 Task: Search one way flight ticket for 3 adults, 3 children in premium economy from Brainerd: Brainerd Lakes Regional Airport to Gillette: Gillette Campbell County Airport on 5-1-2023. Choice of flights is Southwest. Price is upto 89000. Outbound departure time preference is 10:15.
Action: Mouse moved to (306, 431)
Screenshot: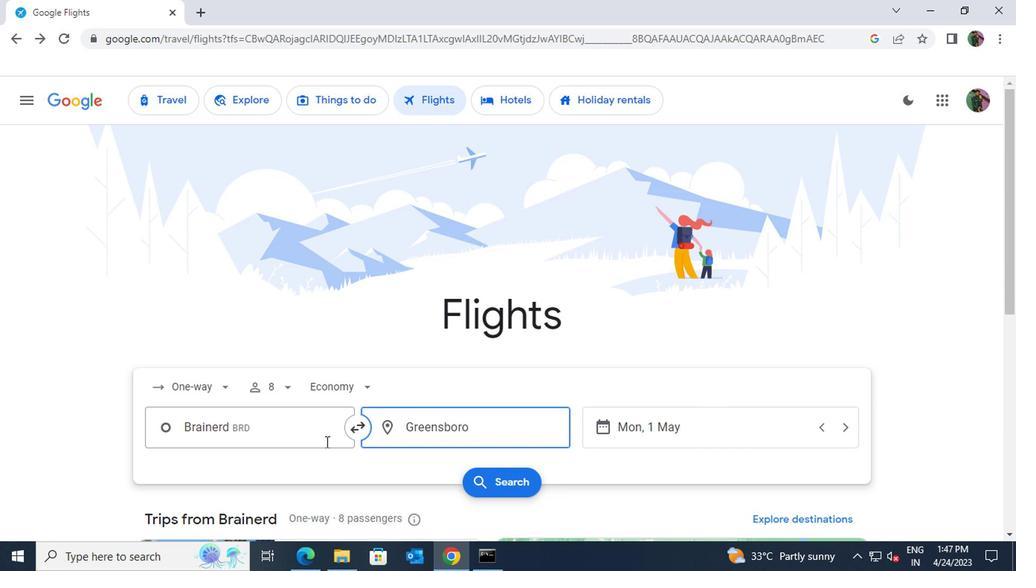 
Action: Mouse pressed left at (306, 431)
Screenshot: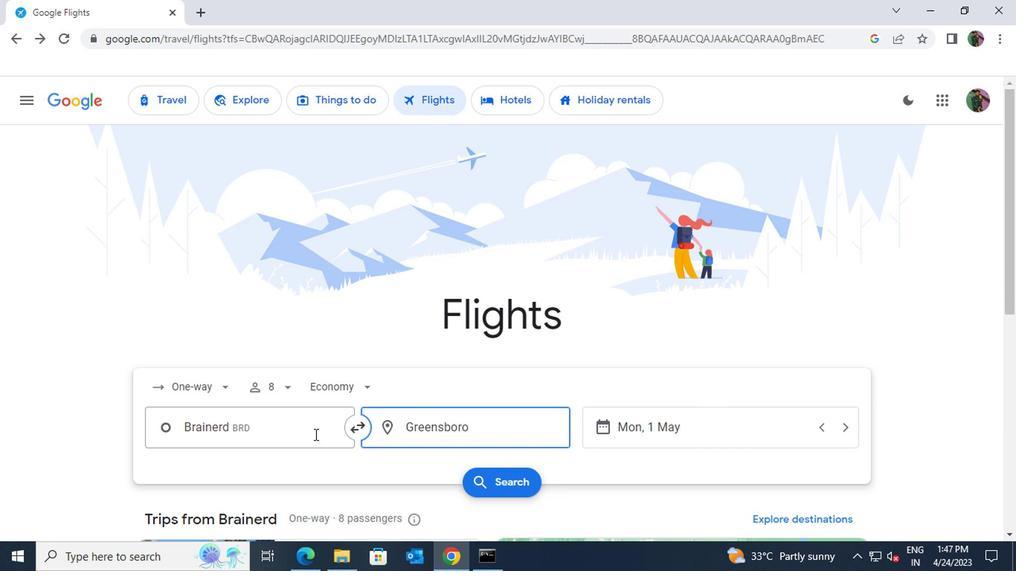 
Action: Key pressed brainerd<Key.space>lakes
Screenshot: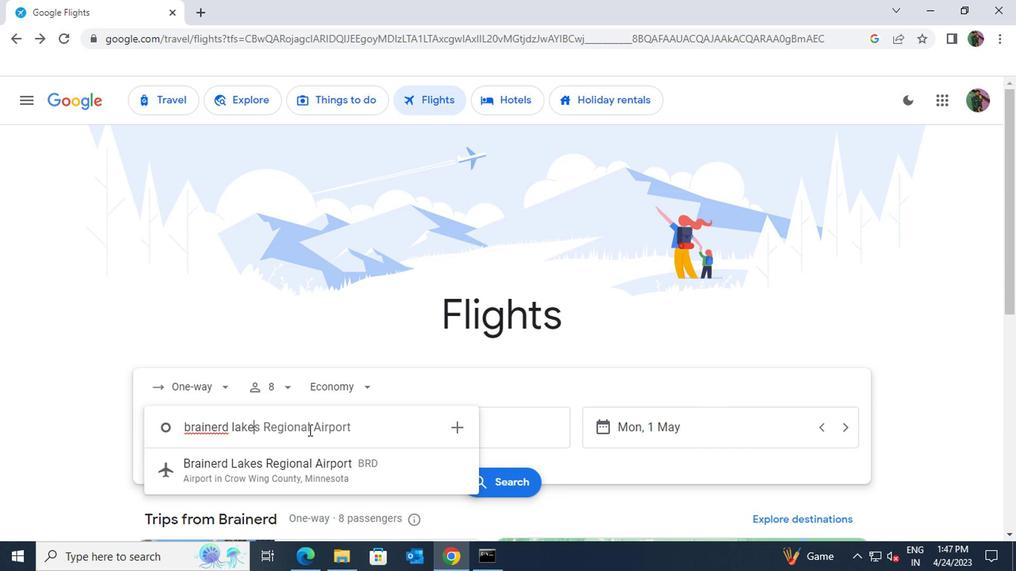
Action: Mouse moved to (311, 477)
Screenshot: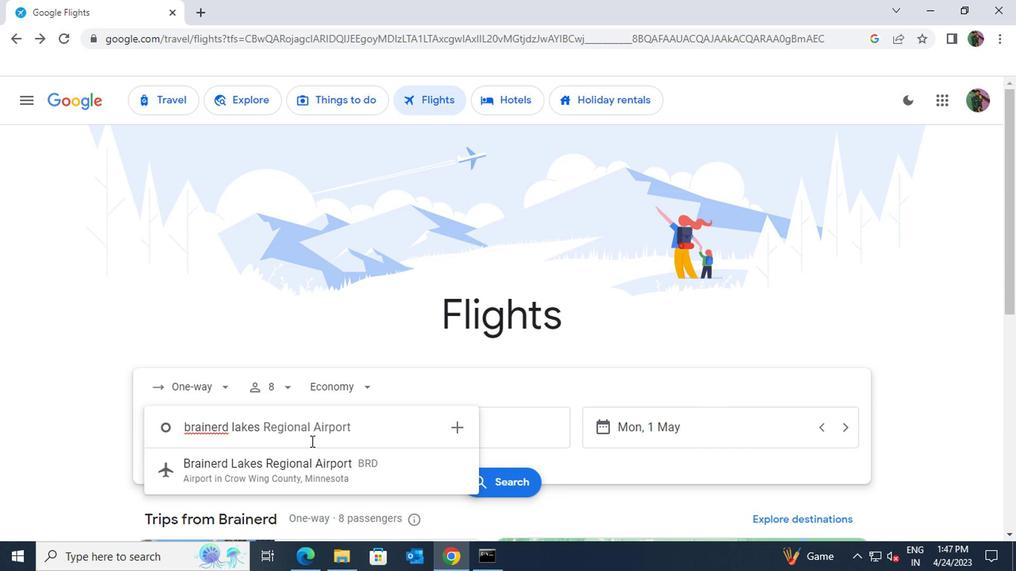 
Action: Mouse pressed left at (311, 477)
Screenshot: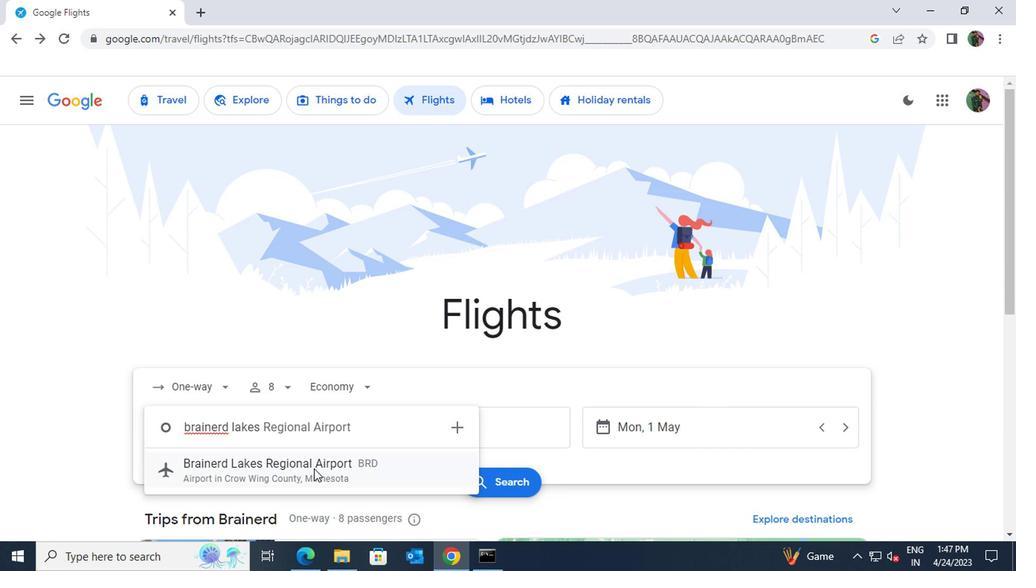 
Action: Mouse moved to (414, 429)
Screenshot: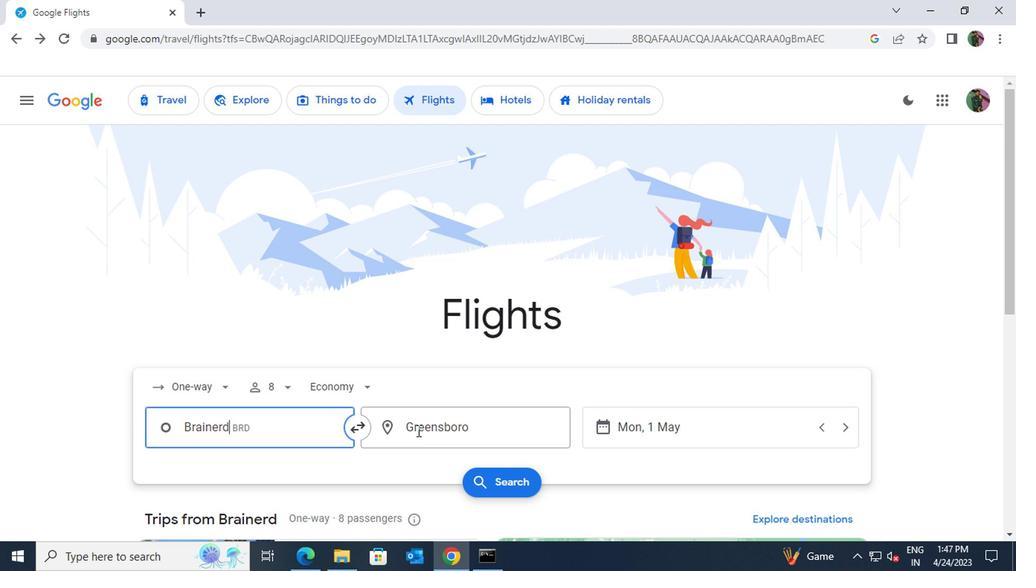 
Action: Mouse pressed left at (414, 429)
Screenshot: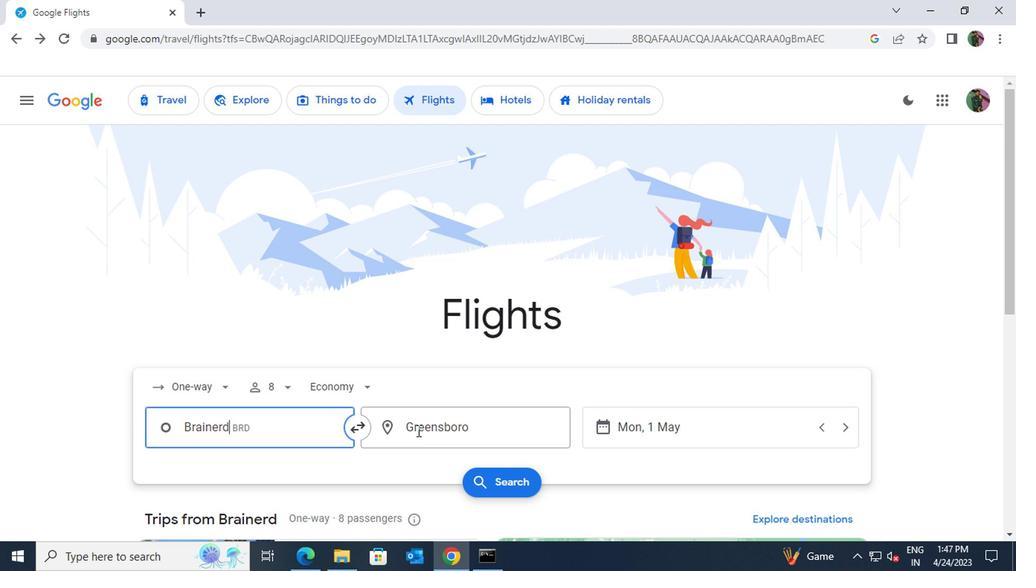 
Action: Key pressed gillett
Screenshot: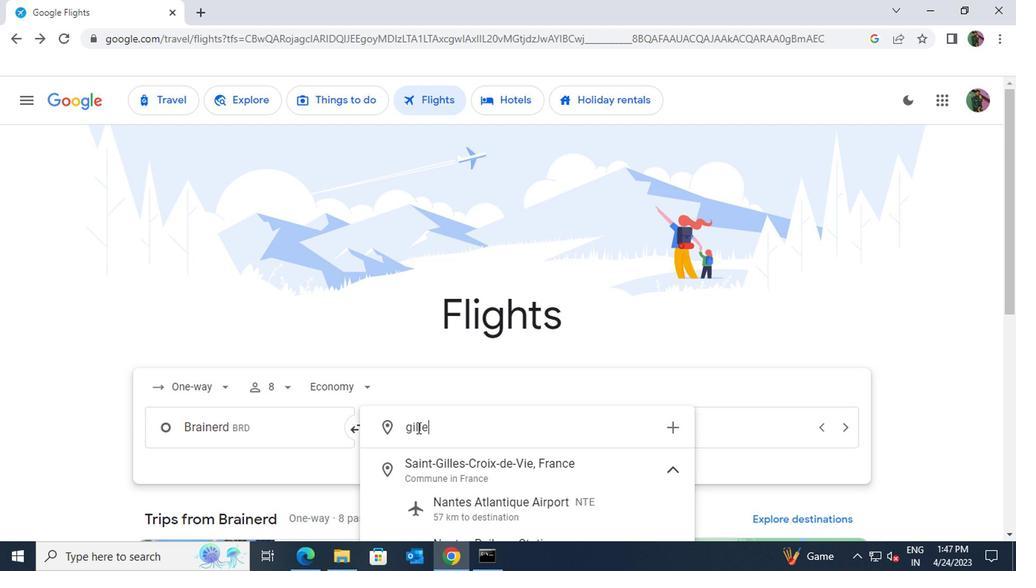 
Action: Mouse moved to (480, 462)
Screenshot: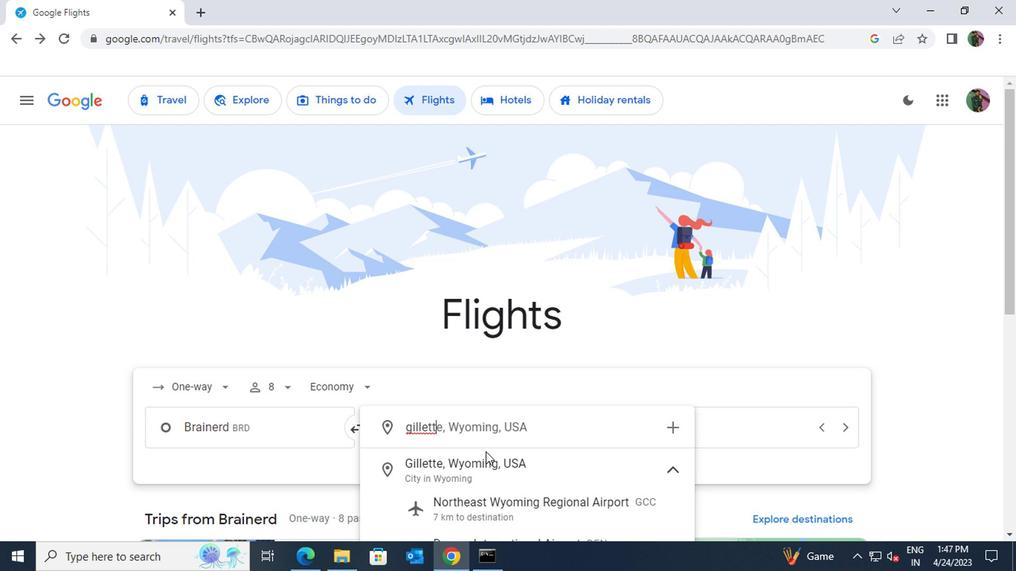 
Action: Mouse pressed left at (480, 462)
Screenshot: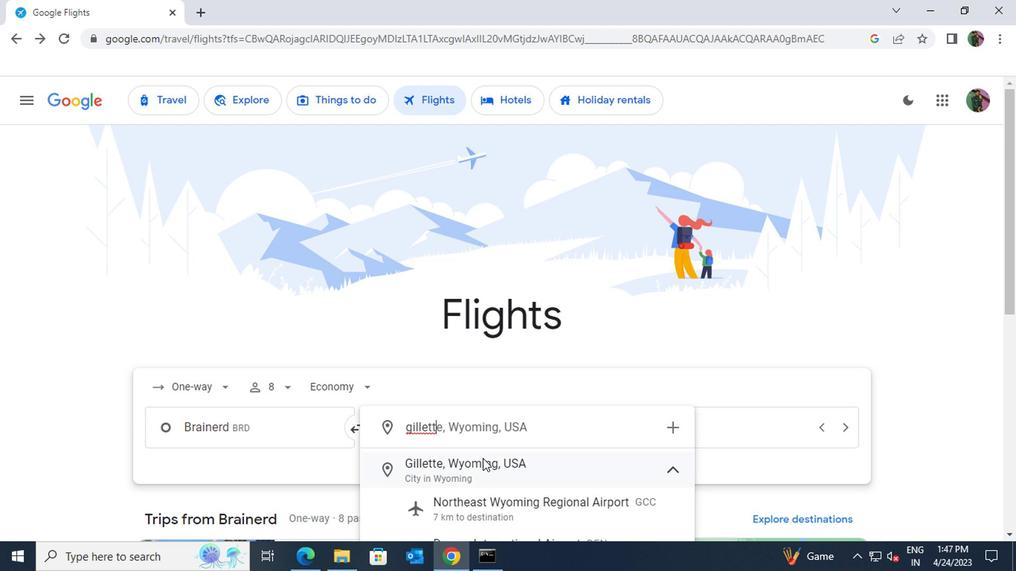
Action: Mouse moved to (280, 390)
Screenshot: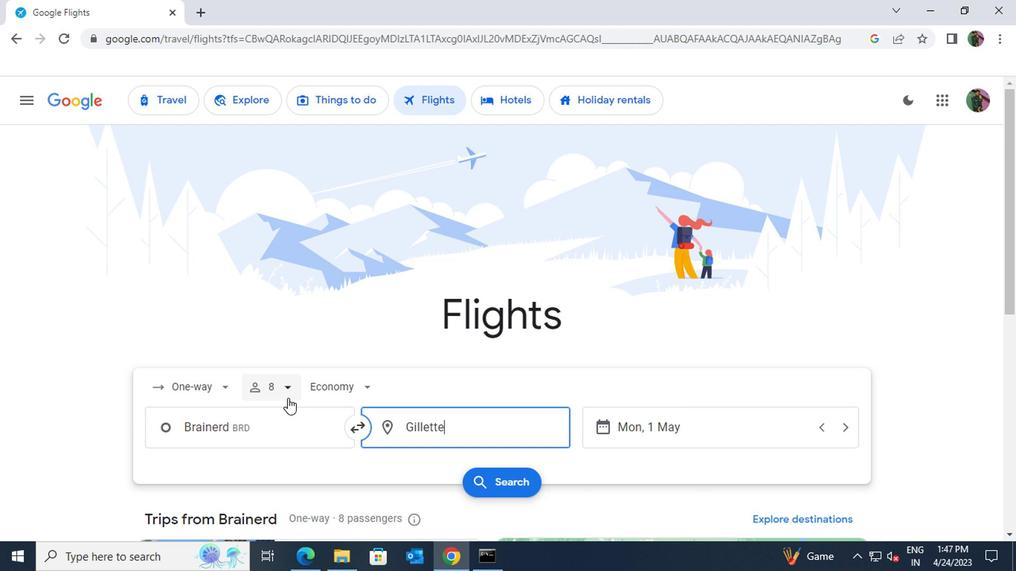 
Action: Mouse pressed left at (280, 390)
Screenshot: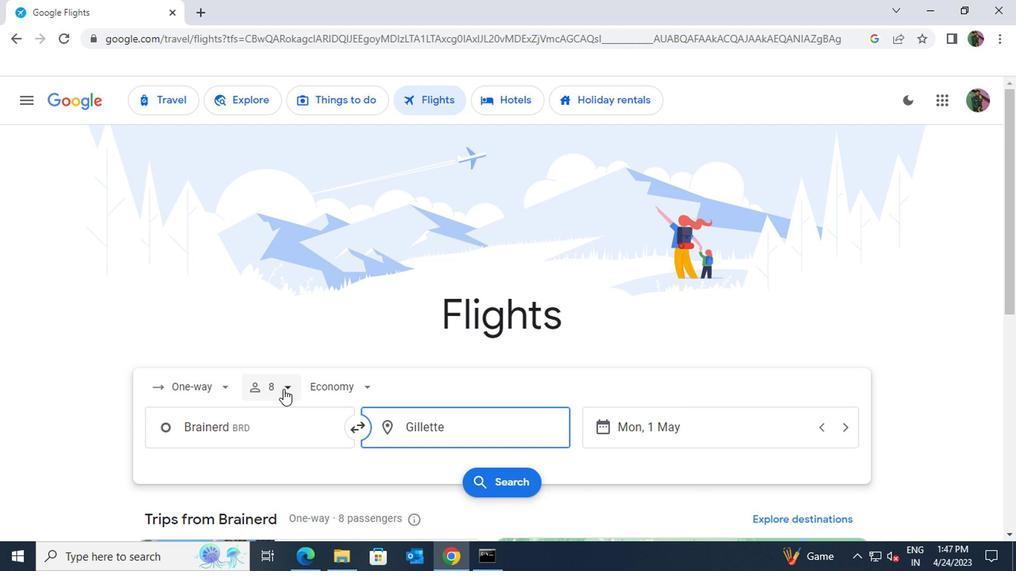 
Action: Mouse moved to (390, 427)
Screenshot: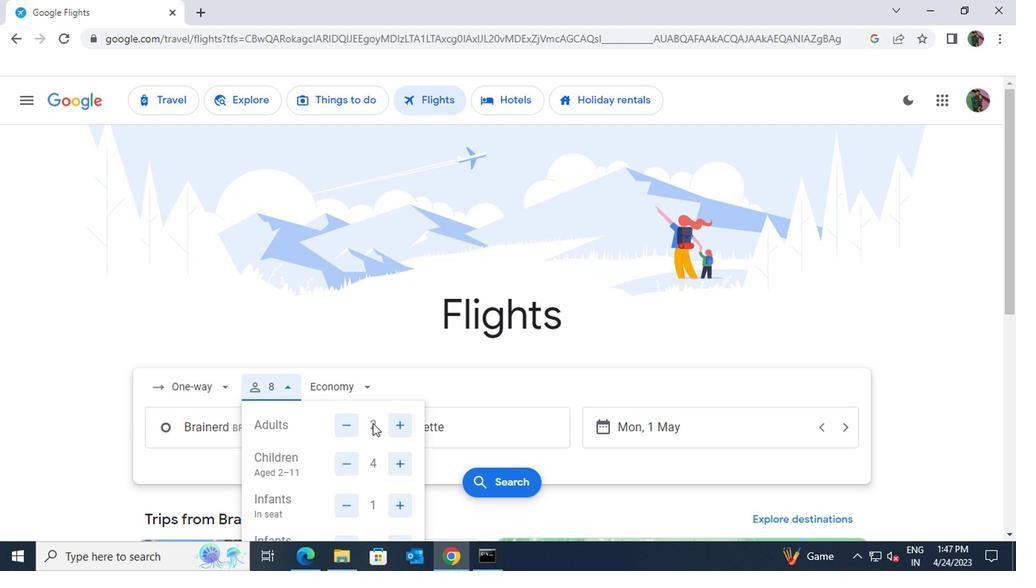 
Action: Mouse pressed left at (390, 427)
Screenshot: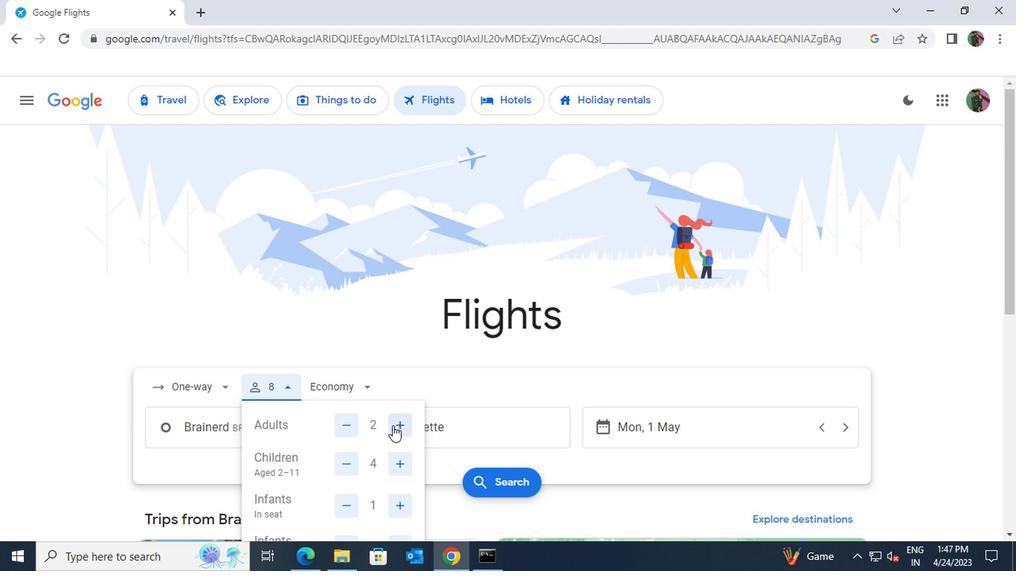 
Action: Mouse moved to (340, 460)
Screenshot: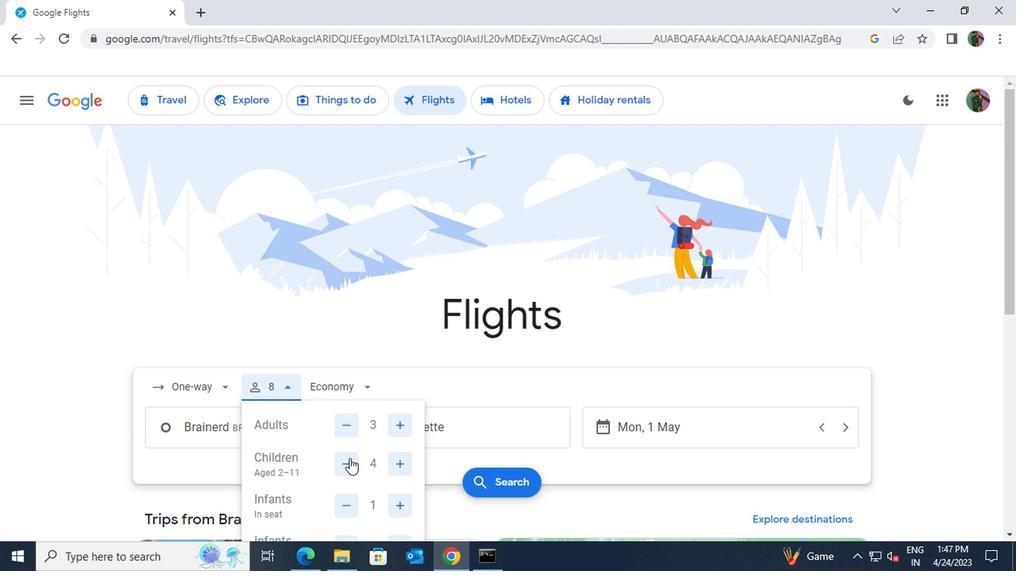
Action: Mouse pressed left at (340, 460)
Screenshot: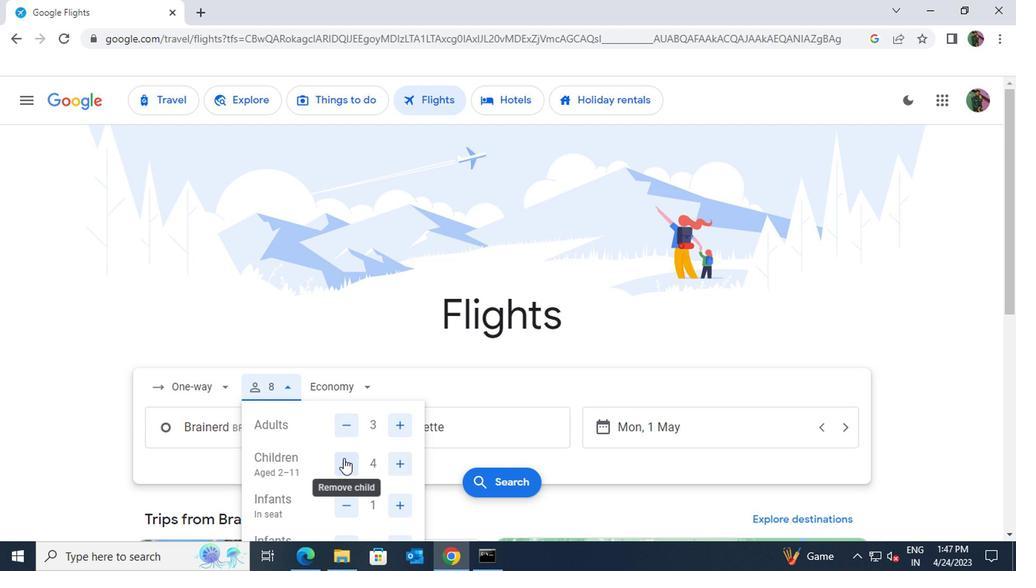 
Action: Mouse scrolled (340, 459) with delta (0, -1)
Screenshot: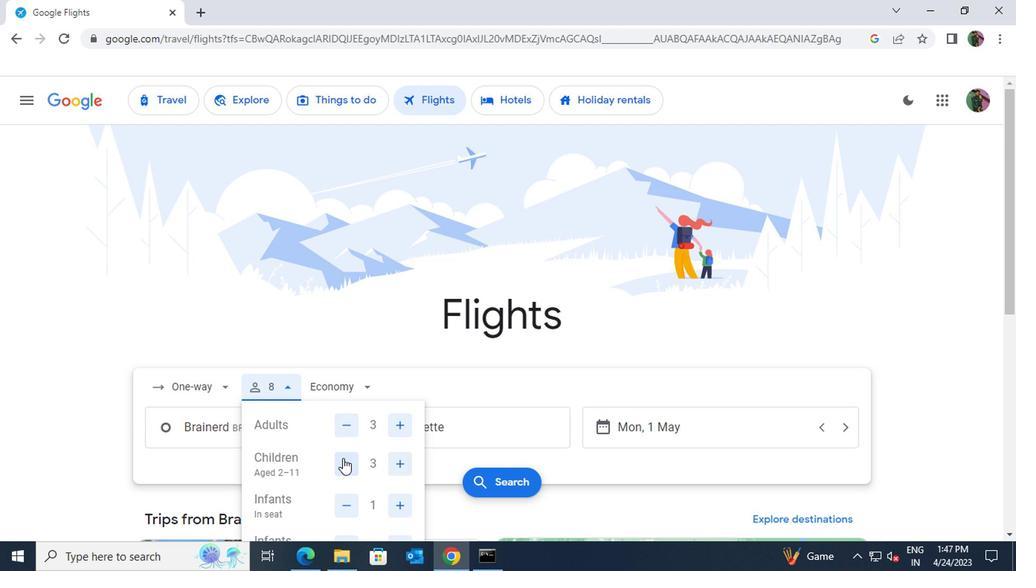 
Action: Mouse moved to (342, 434)
Screenshot: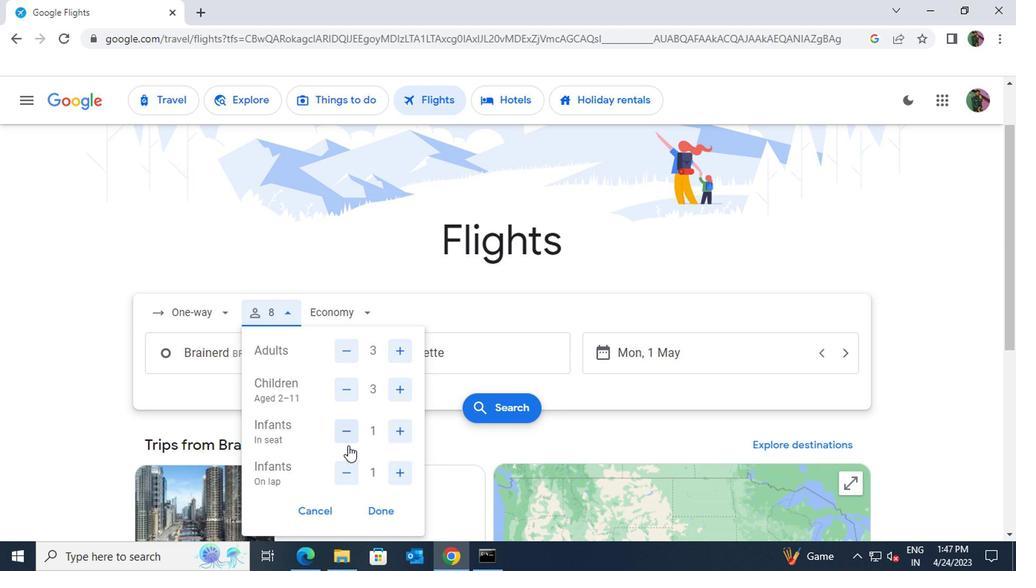 
Action: Mouse pressed left at (342, 434)
Screenshot: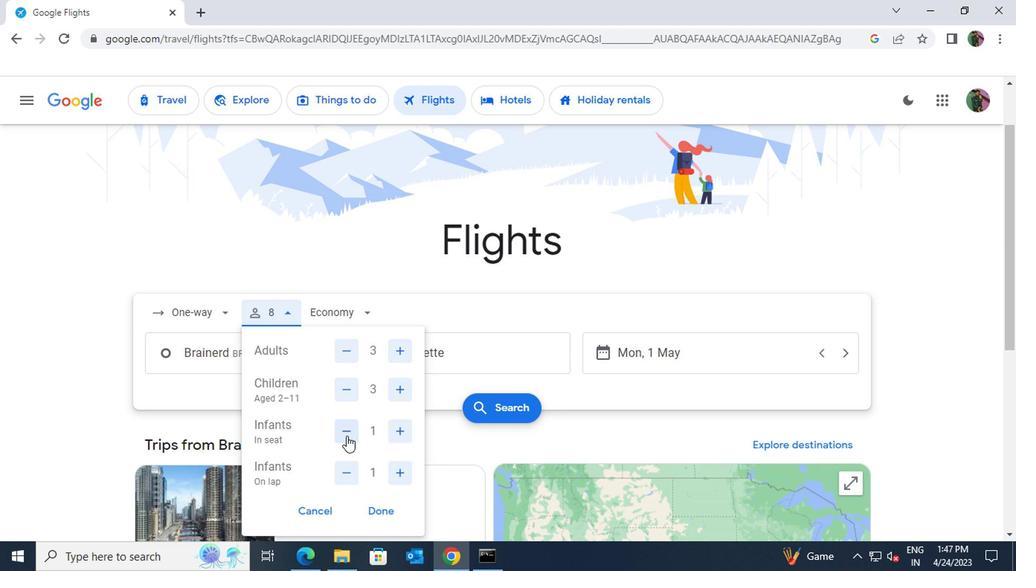 
Action: Mouse moved to (346, 471)
Screenshot: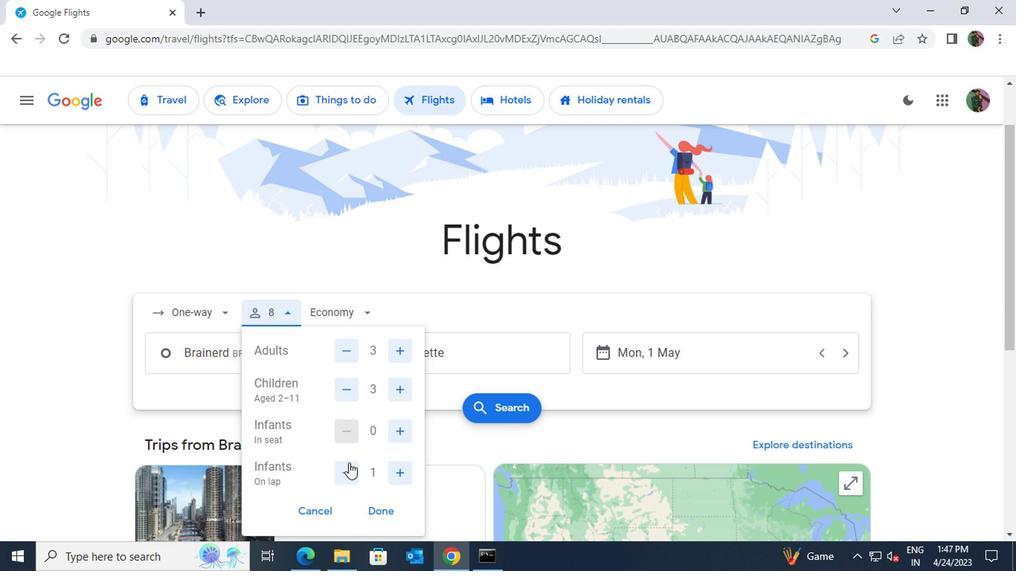 
Action: Mouse pressed left at (346, 471)
Screenshot: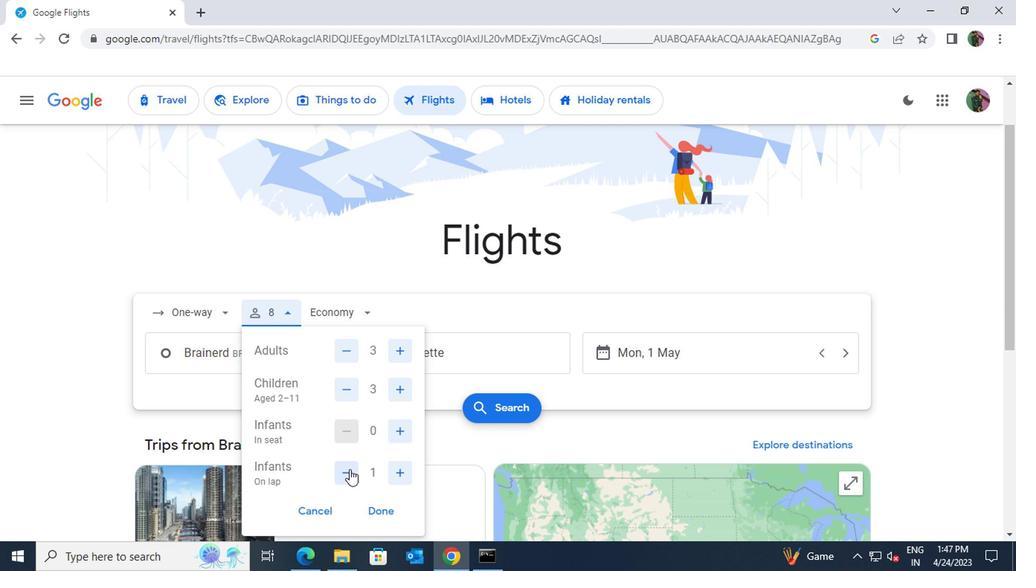 
Action: Mouse moved to (366, 515)
Screenshot: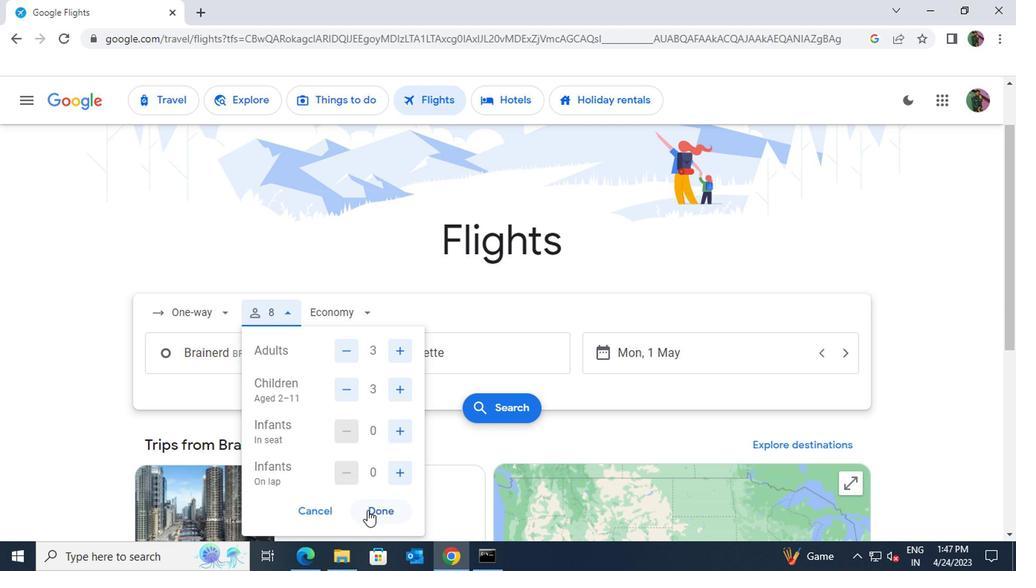 
Action: Mouse pressed left at (366, 515)
Screenshot: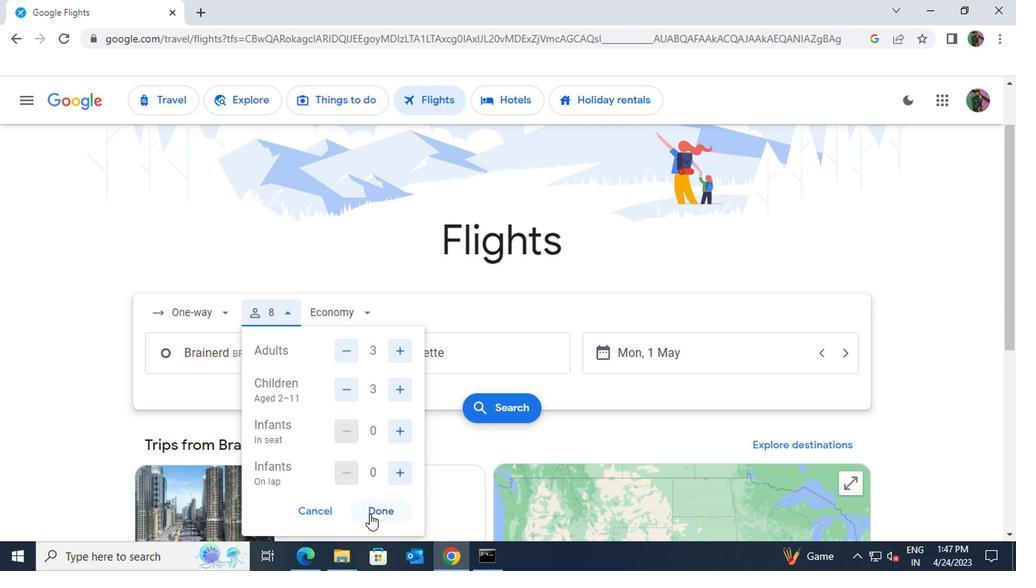 
Action: Mouse moved to (599, 355)
Screenshot: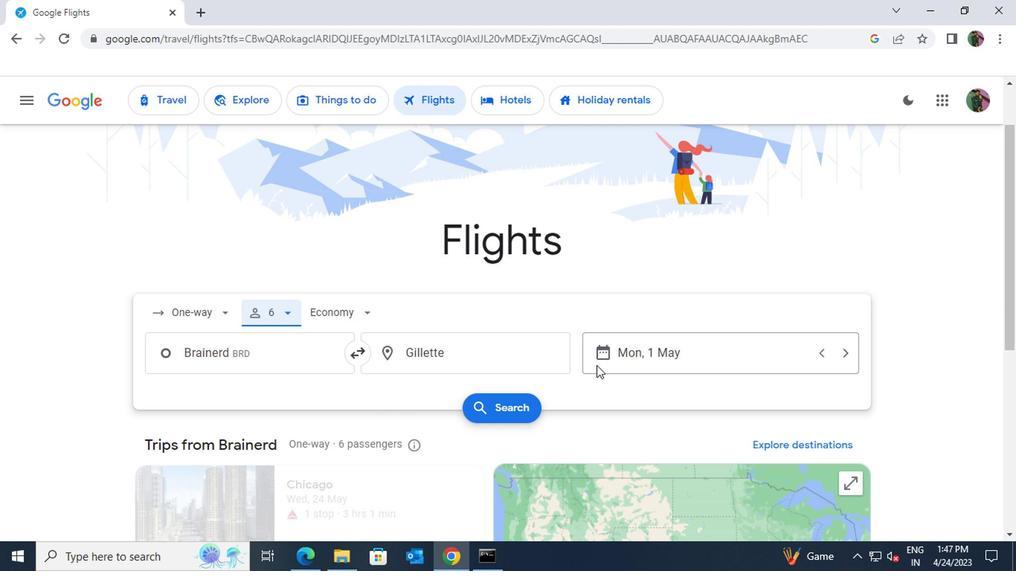 
Action: Mouse pressed left at (599, 355)
Screenshot: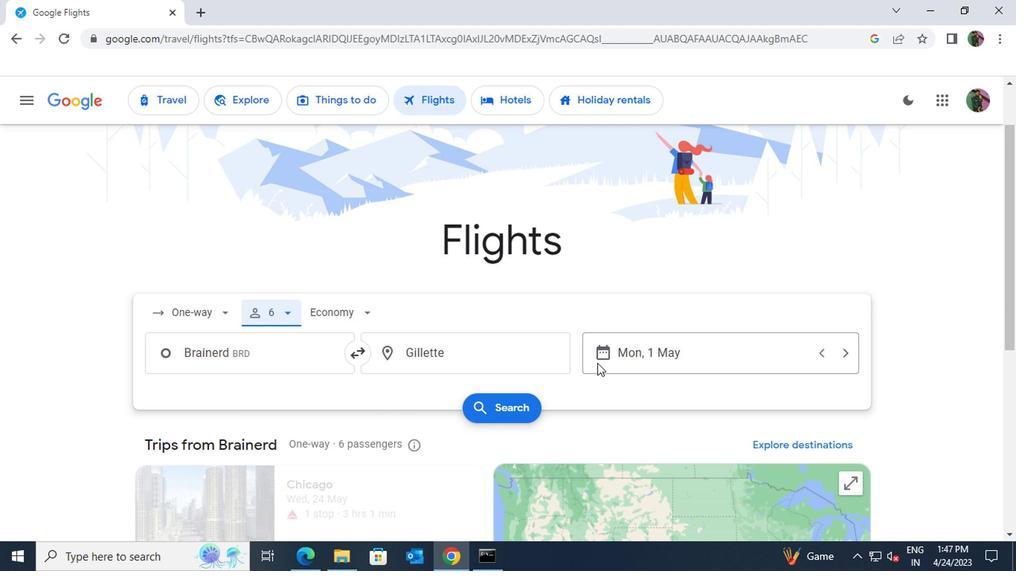 
Action: Mouse moved to (643, 267)
Screenshot: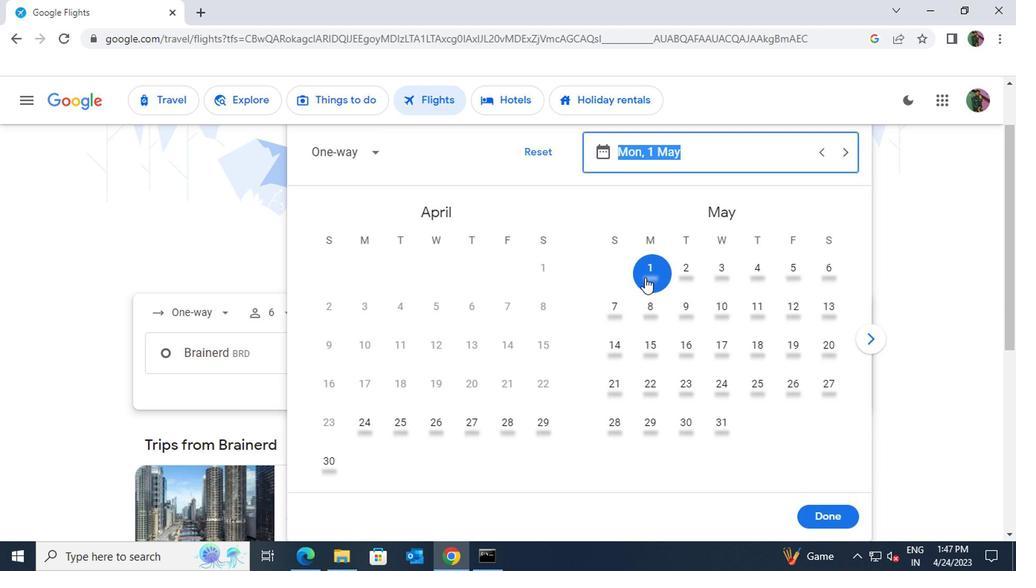 
Action: Mouse pressed left at (643, 267)
Screenshot: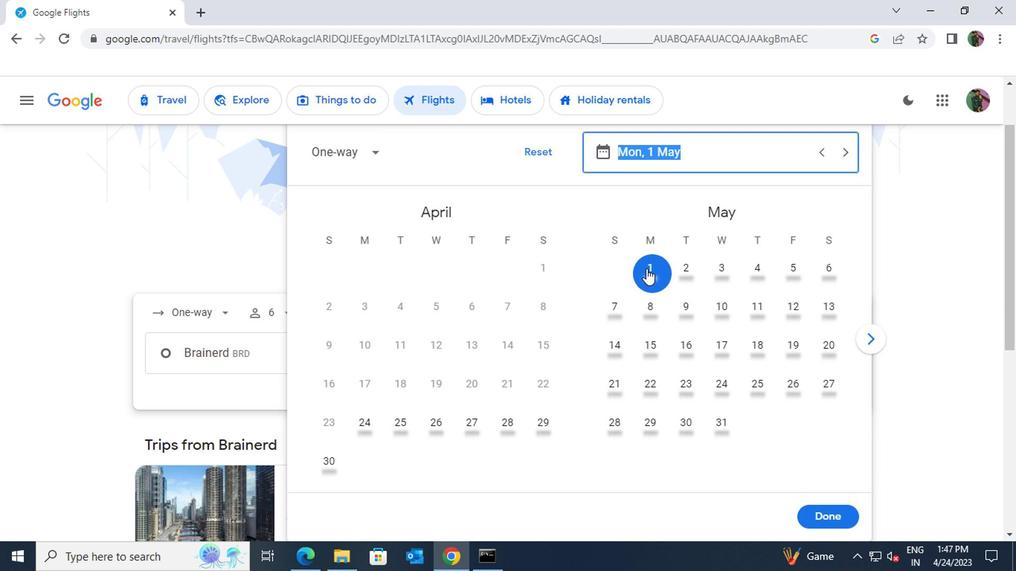 
Action: Mouse moved to (815, 512)
Screenshot: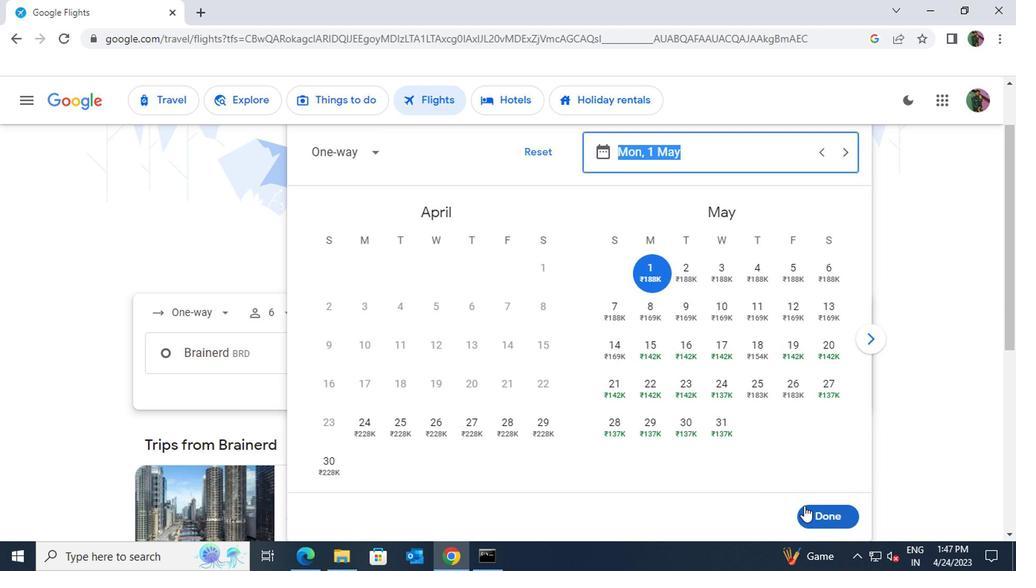 
Action: Mouse pressed left at (815, 512)
Screenshot: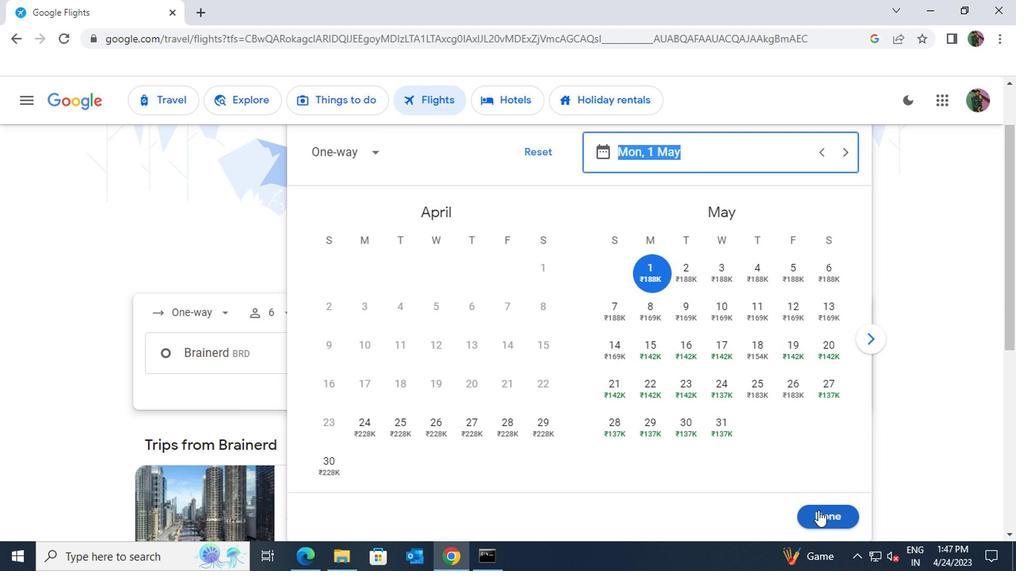 
Action: Mouse moved to (516, 409)
Screenshot: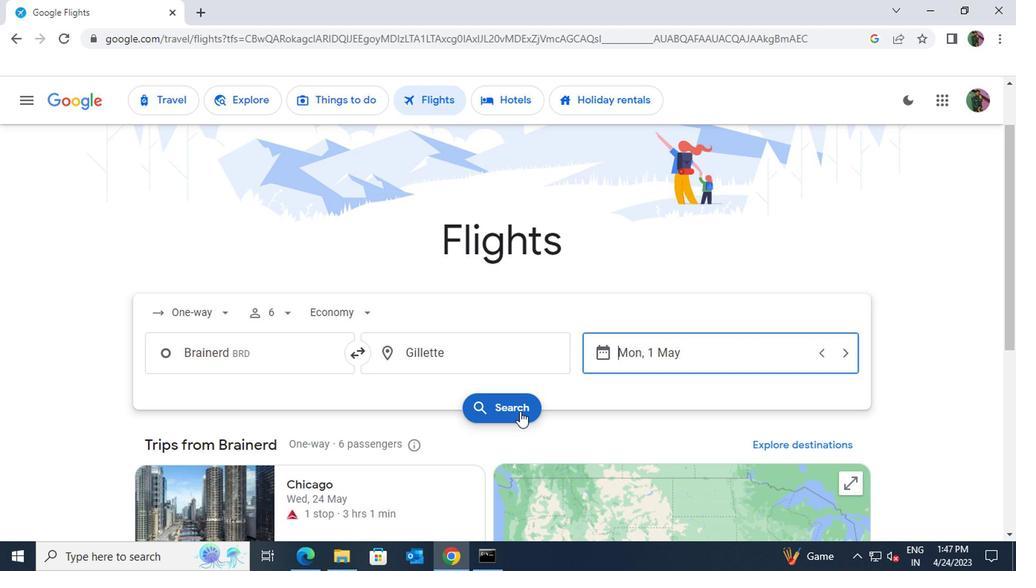 
Action: Mouse pressed left at (516, 409)
Screenshot: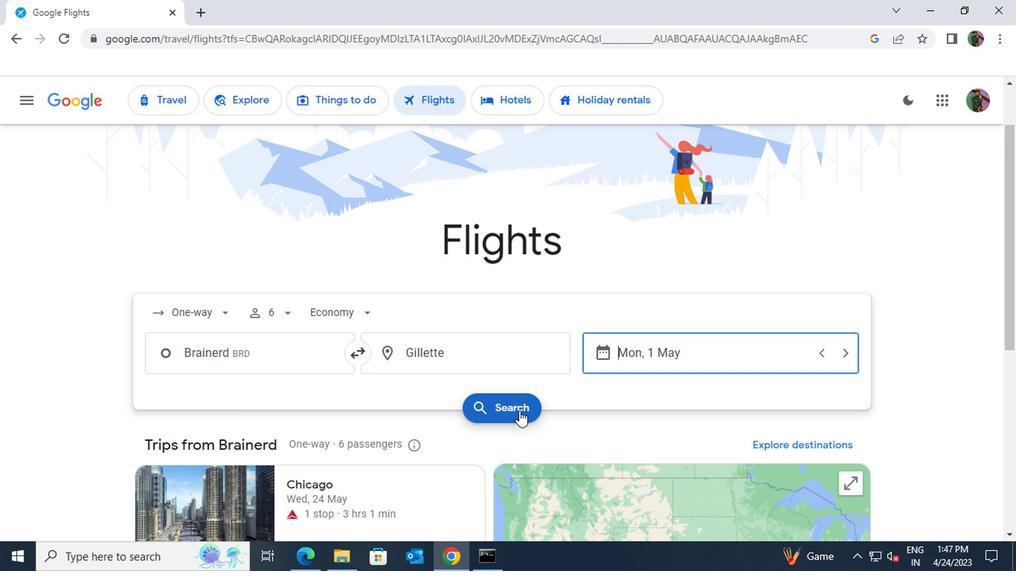 
Action: Mouse moved to (350, 236)
Screenshot: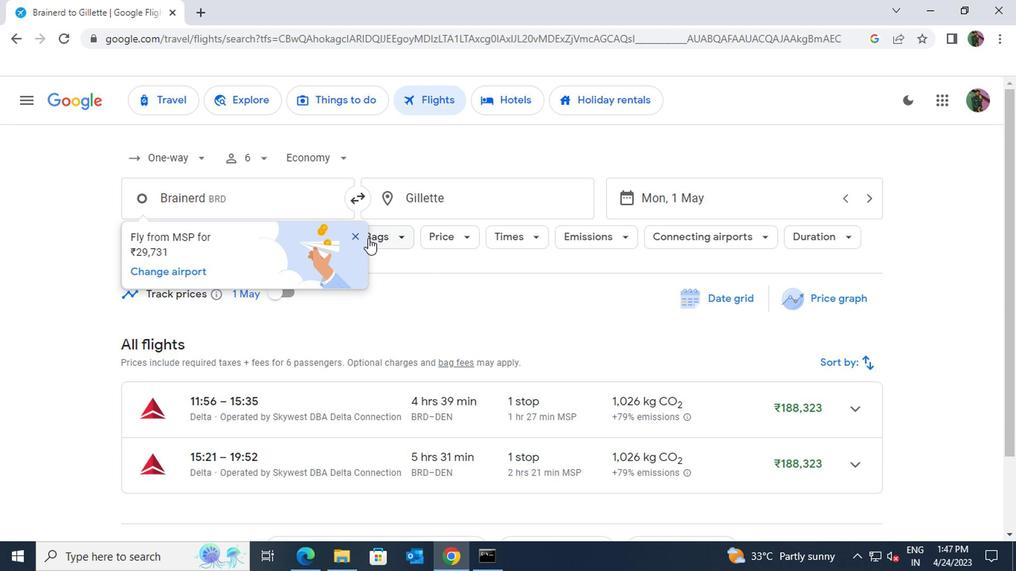 
Action: Mouse pressed left at (350, 236)
Screenshot: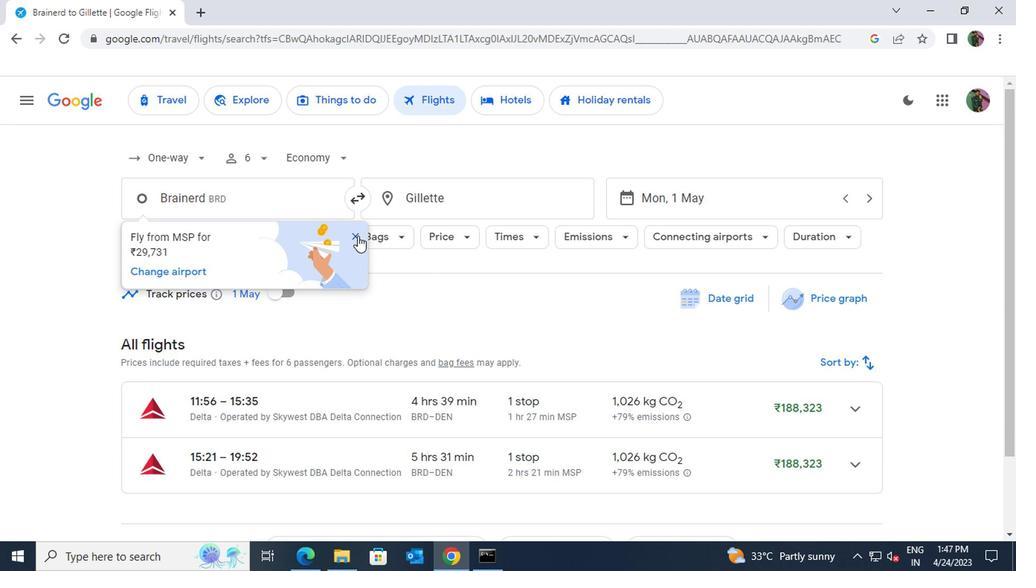 
Action: Mouse moved to (467, 243)
Screenshot: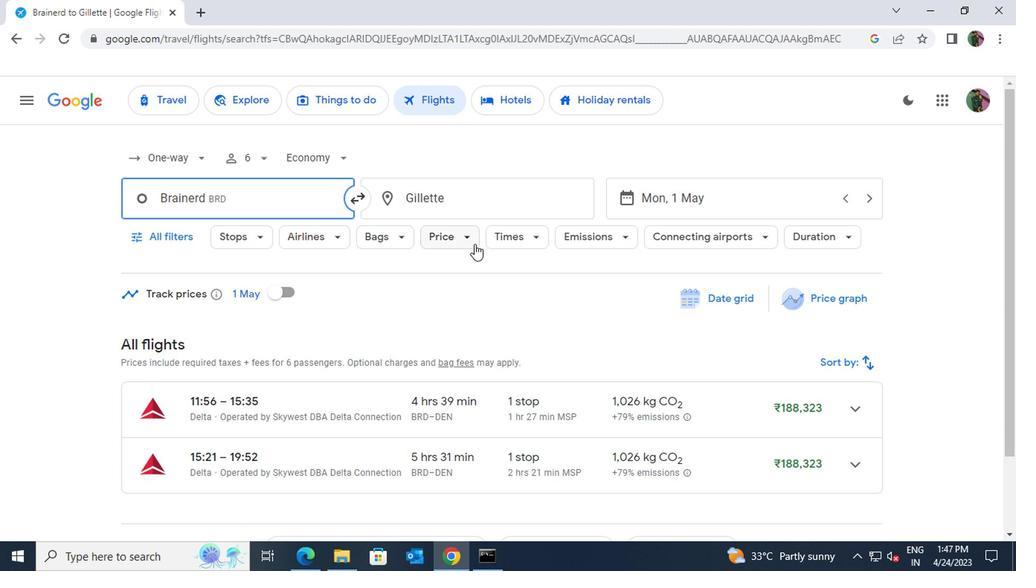 
Action: Mouse pressed left at (467, 243)
Screenshot: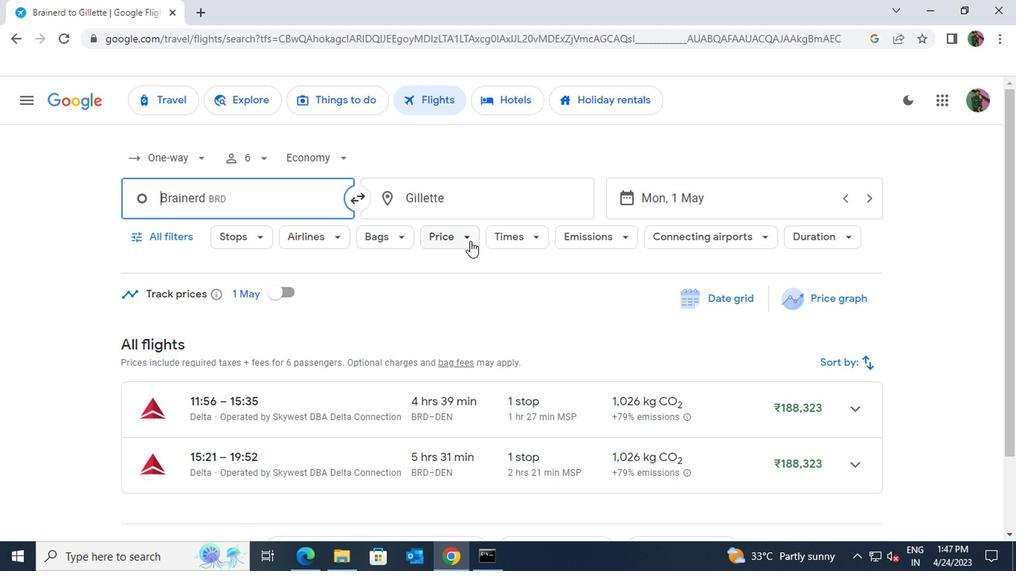
Action: Mouse moved to (661, 337)
Screenshot: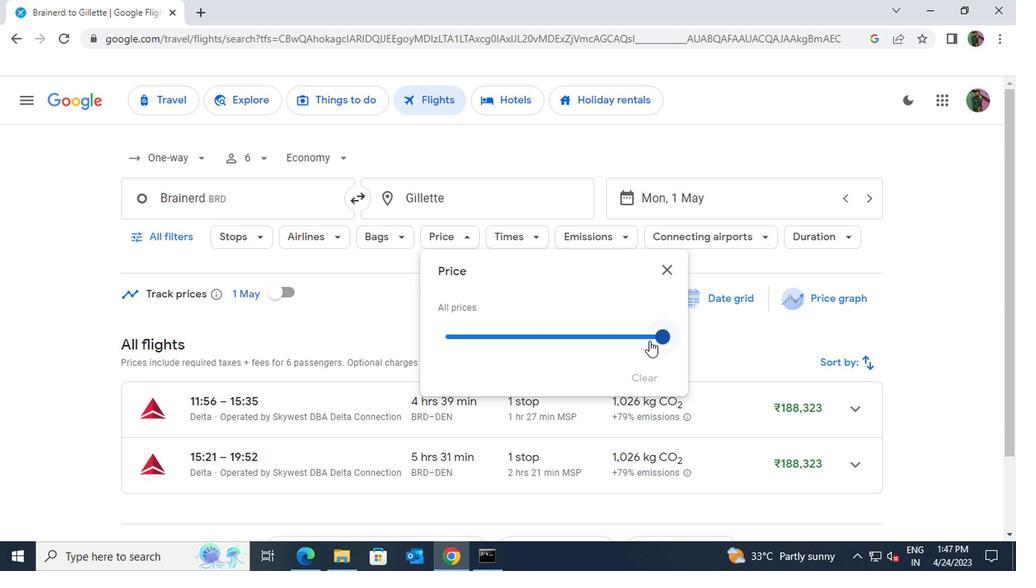 
Action: Mouse pressed left at (661, 337)
Screenshot: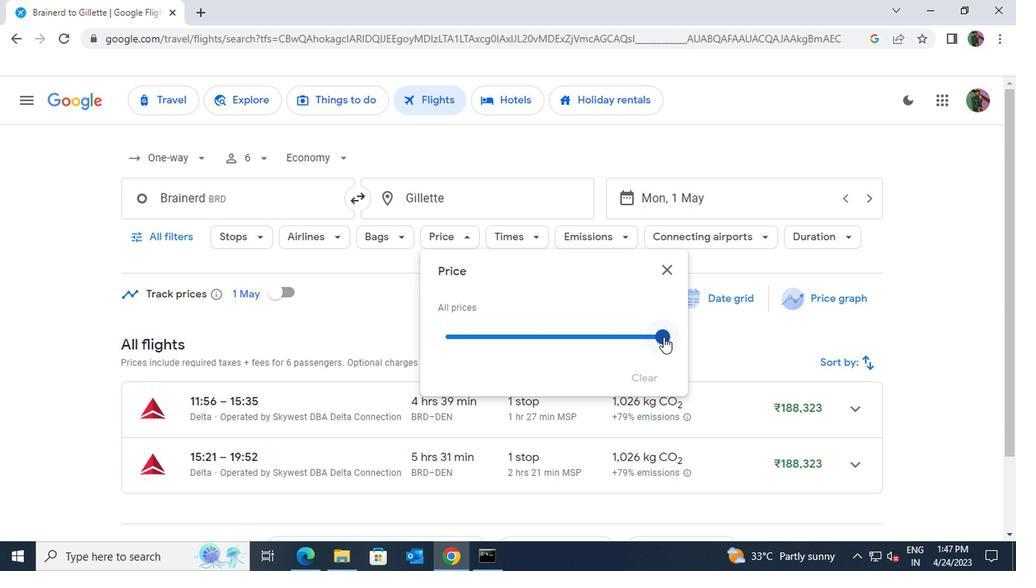 
Action: Mouse moved to (355, 239)
Screenshot: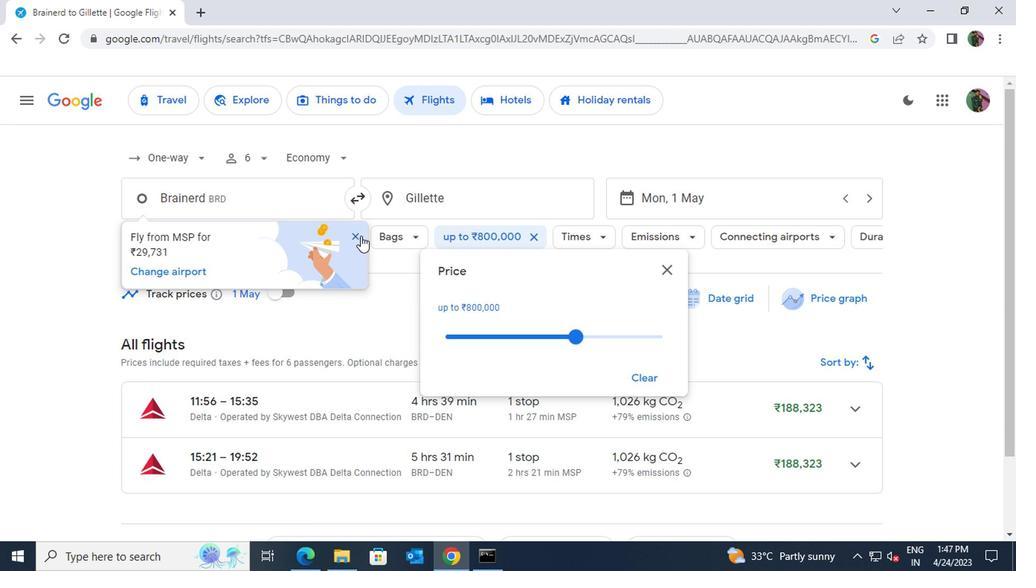 
Action: Mouse pressed left at (355, 239)
Screenshot: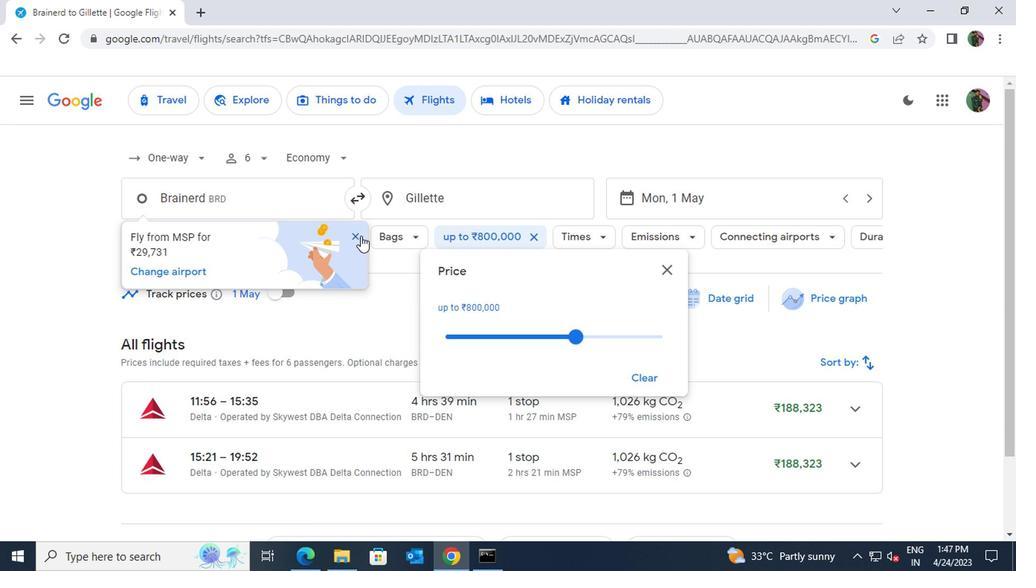 
Action: Mouse moved to (591, 243)
Screenshot: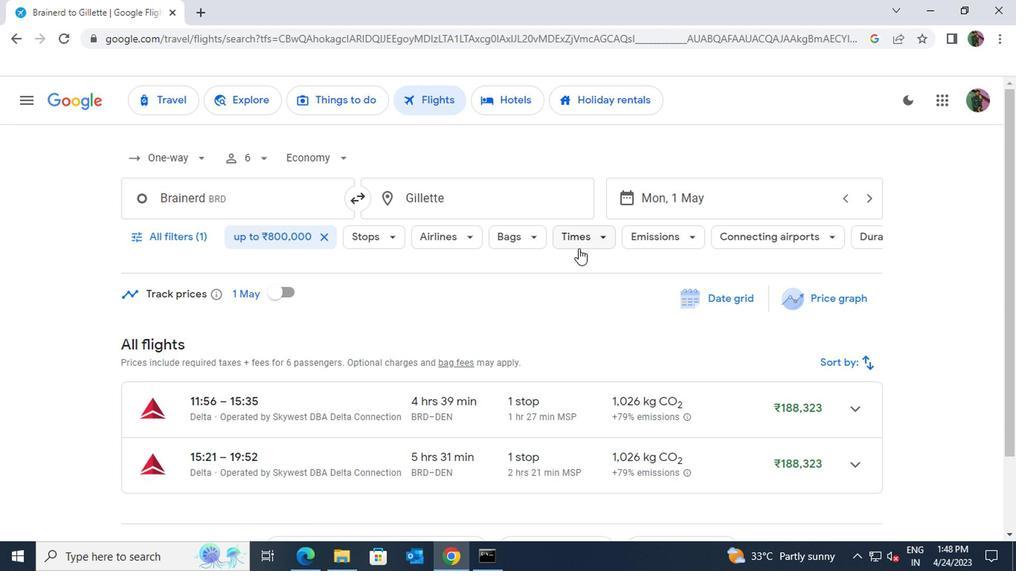 
Action: Mouse pressed left at (591, 243)
Screenshot: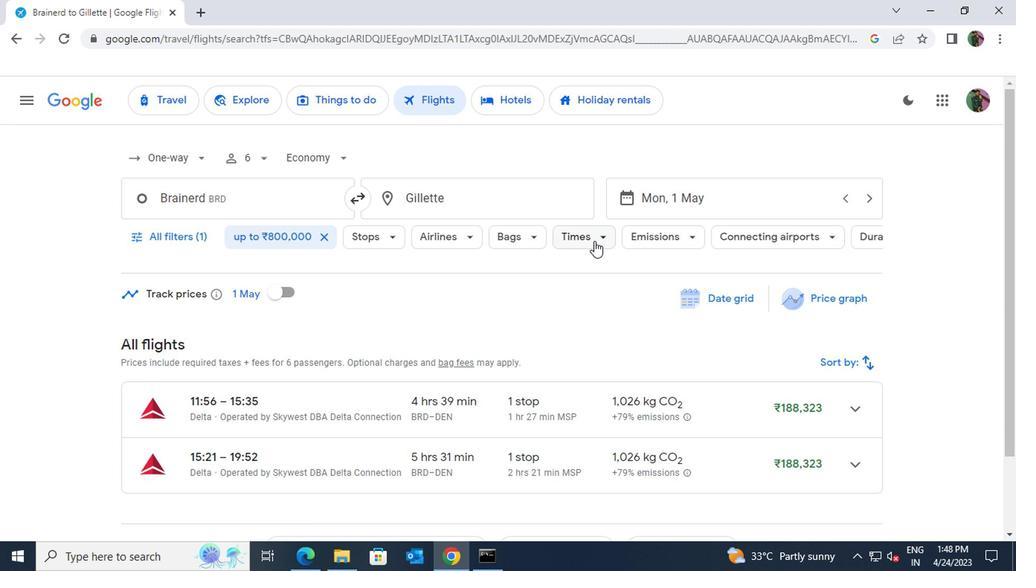 
Action: Mouse moved to (787, 379)
Screenshot: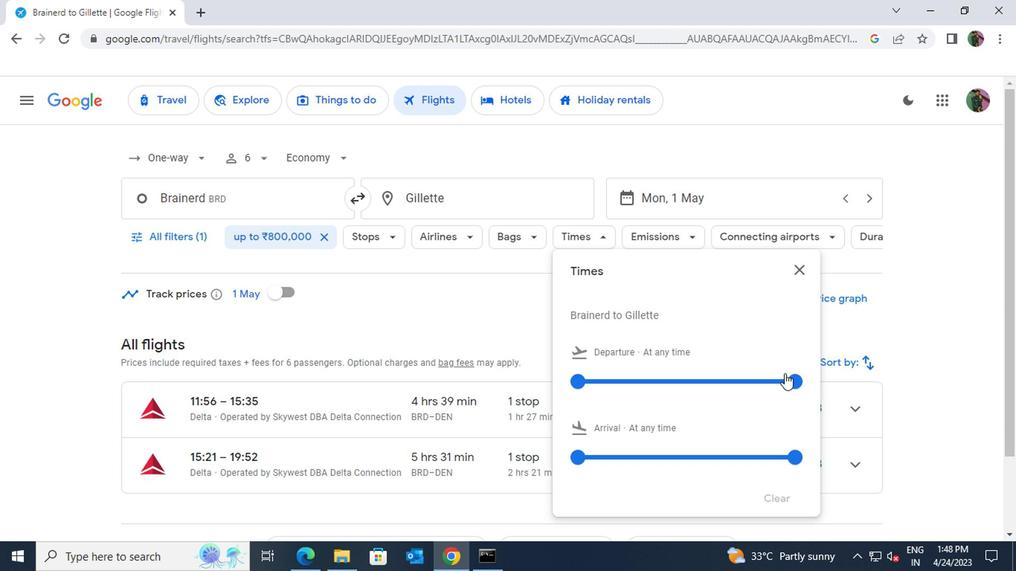 
Action: Mouse pressed left at (787, 379)
Screenshot: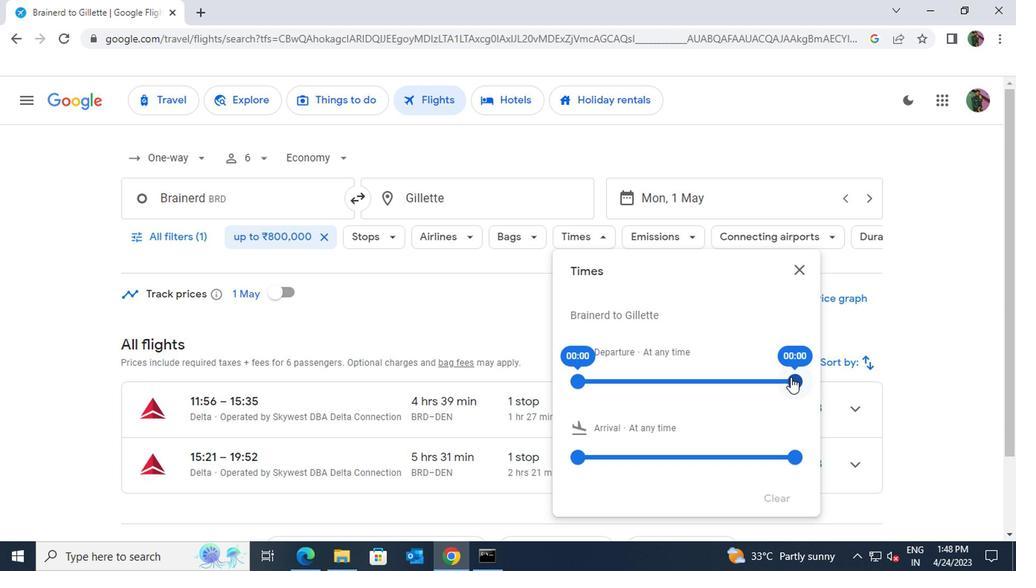 
Action: Mouse moved to (795, 273)
Screenshot: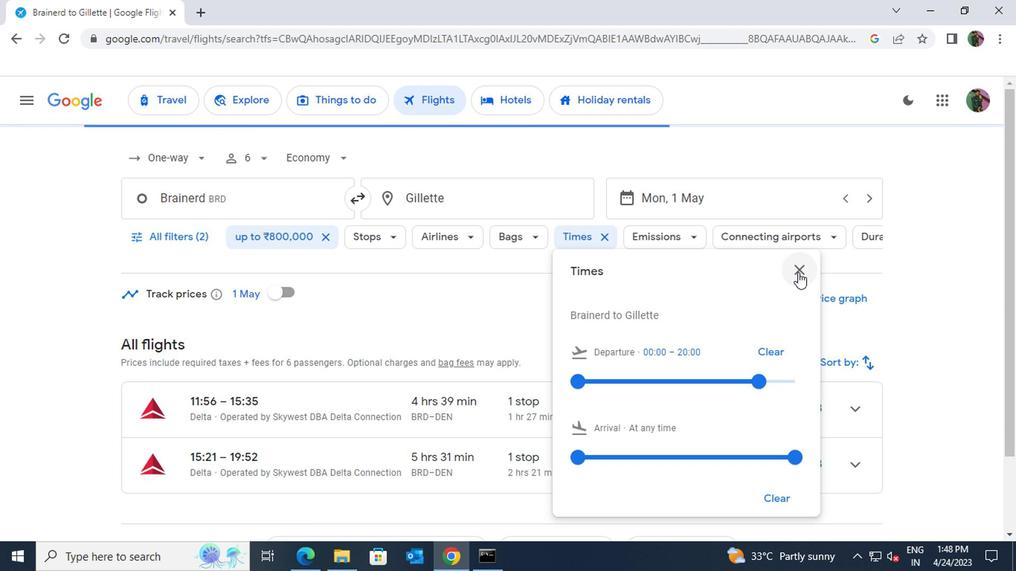 
Action: Mouse pressed left at (795, 273)
Screenshot: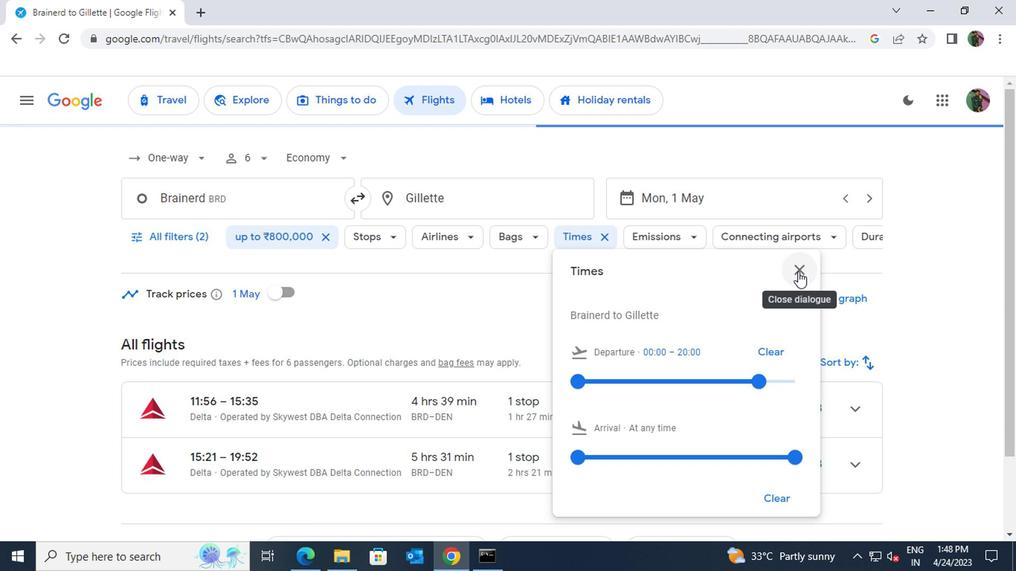 
Action: Mouse moved to (584, 404)
Screenshot: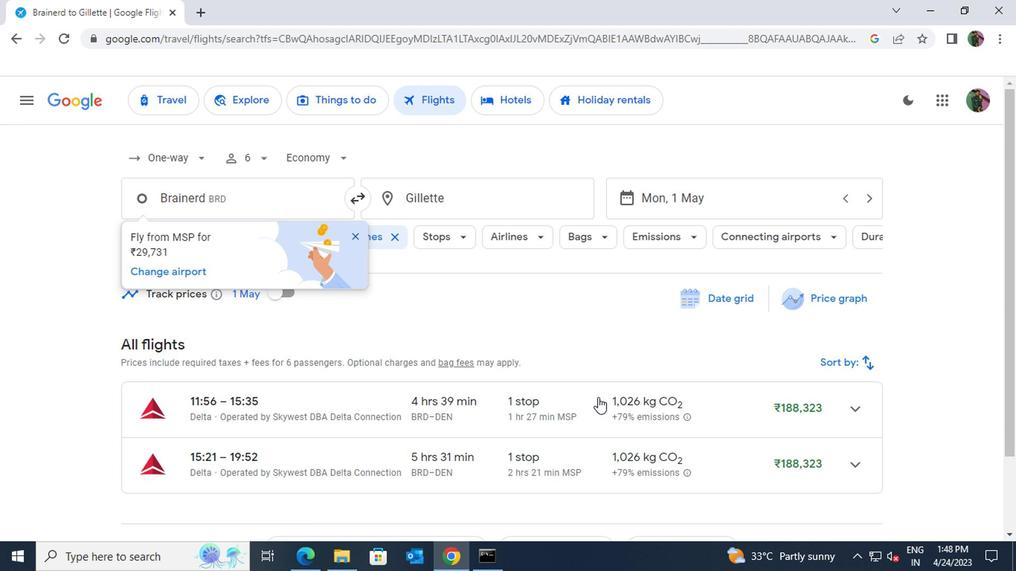 
Action: Mouse pressed left at (584, 404)
Screenshot: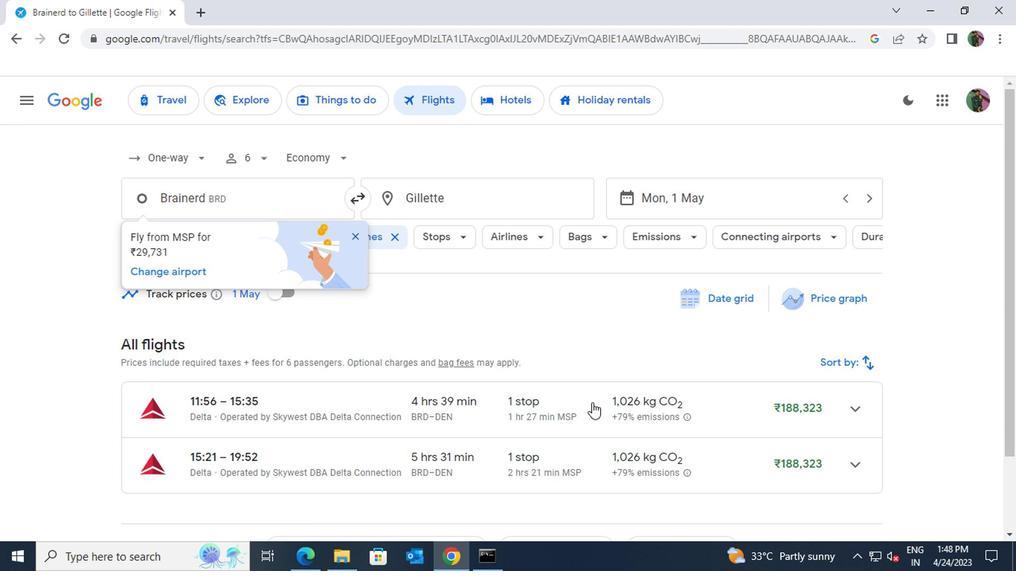 
